 Task: Use GitHub's "Stars" to create a curated list of repositories.
Action: Mouse moved to (611, 44)
Screenshot: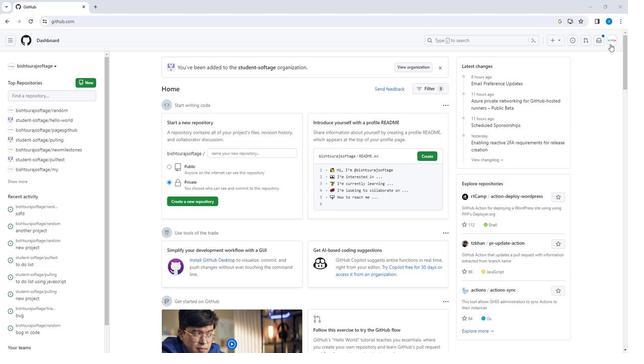 
Action: Mouse pressed left at (611, 44)
Screenshot: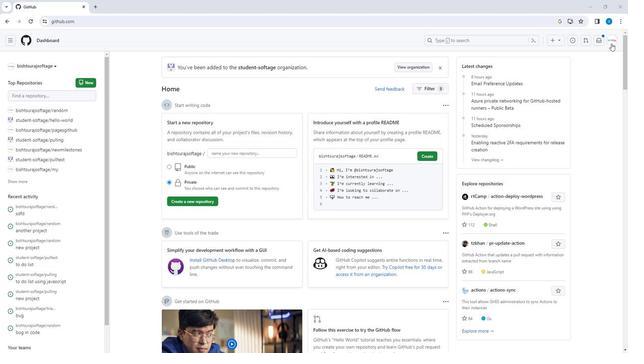 
Action: Mouse moved to (574, 72)
Screenshot: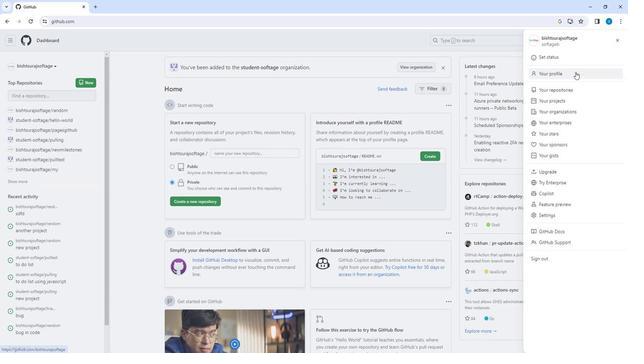 
Action: Mouse pressed left at (574, 72)
Screenshot: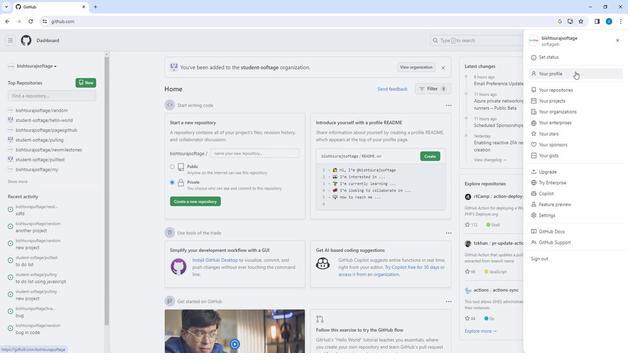
Action: Mouse moved to (174, 57)
Screenshot: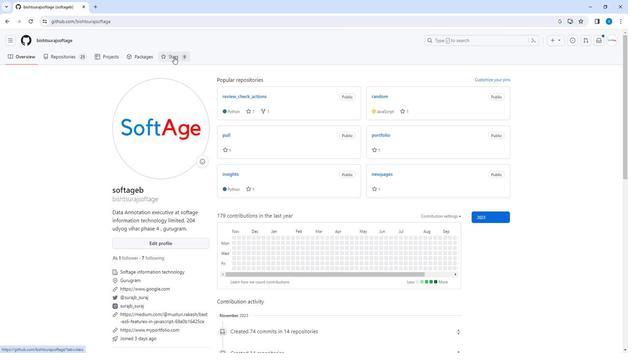 
Action: Mouse pressed left at (174, 57)
Screenshot: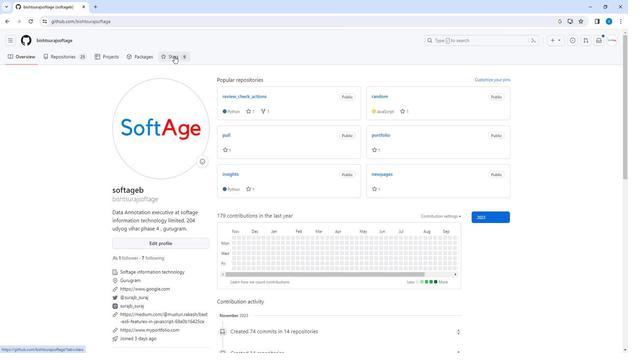
Action: Mouse moved to (496, 78)
Screenshot: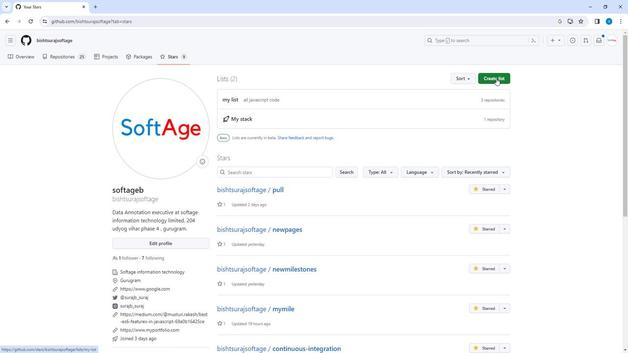 
Action: Mouse pressed left at (496, 78)
Screenshot: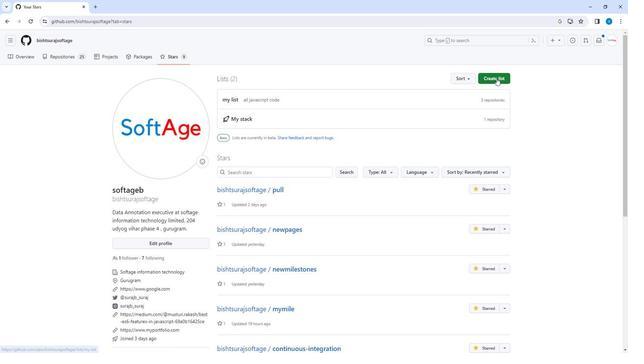
Action: Mouse moved to (321, 114)
Screenshot: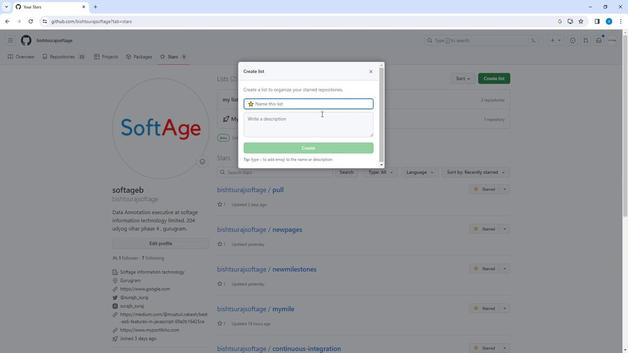 
Action: Key pressed new<Key.space>javascript<Key.space>list
Screenshot: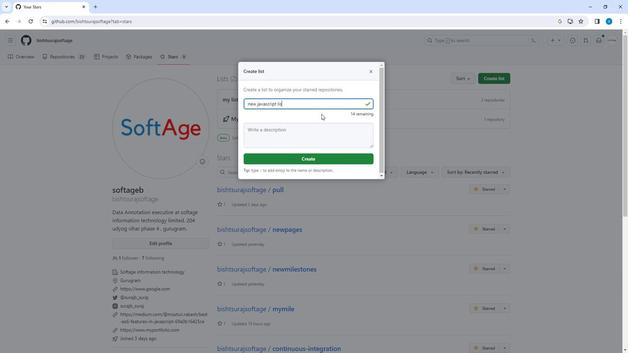 
Action: Mouse moved to (280, 136)
Screenshot: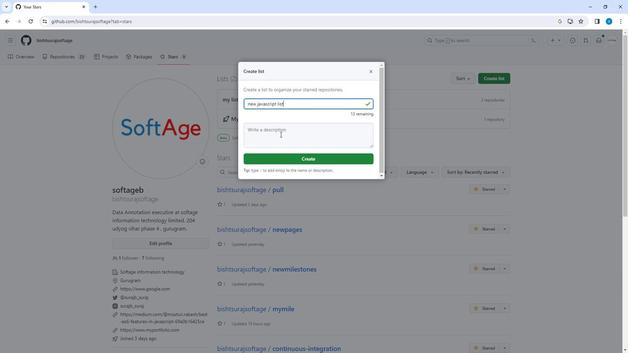 
Action: Mouse pressed left at (280, 136)
Screenshot: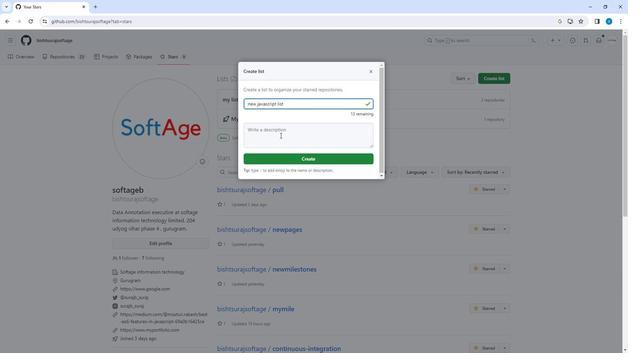 
Action: Key pressed this<Key.space>listi<Key.backspace><Key.space>s<Key.backspace>is<Key.space>all<Key.space>about<Key.space>javascript<Key.space>repositories
Screenshot: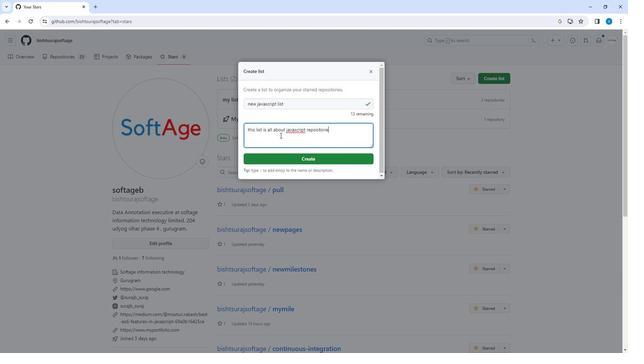 
Action: Mouse moved to (299, 163)
Screenshot: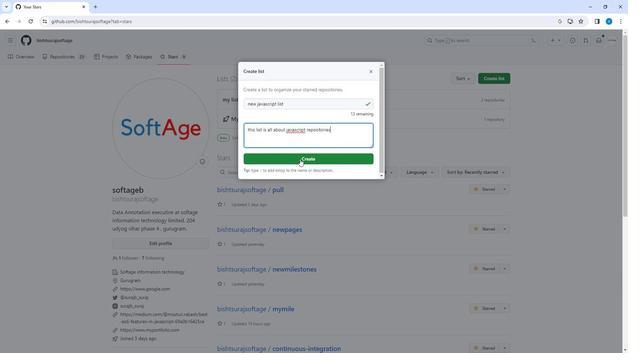 
Action: Mouse pressed left at (299, 163)
Screenshot: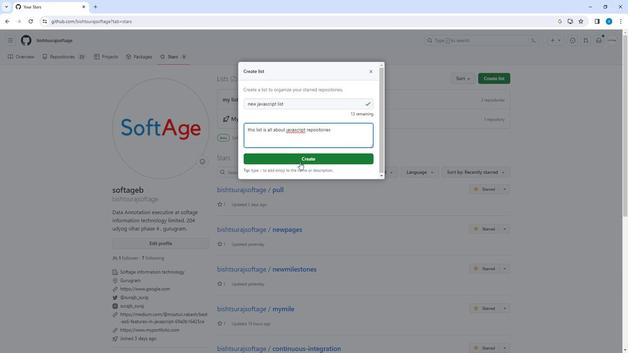 
Action: Mouse moved to (230, 76)
Screenshot: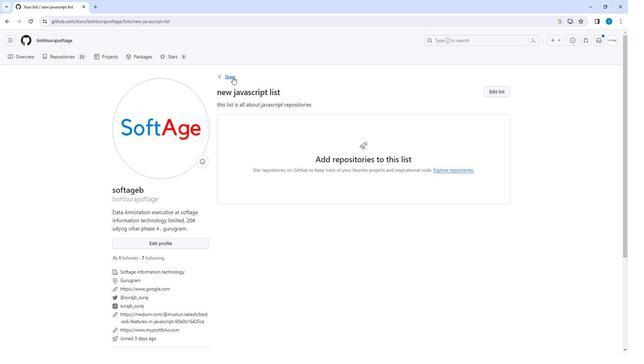 
Action: Mouse pressed left at (230, 76)
Screenshot: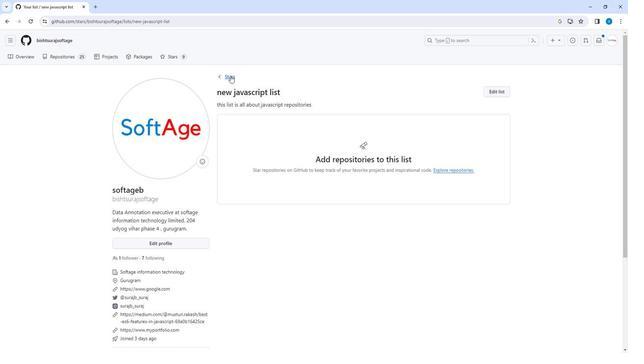 
Action: Mouse moved to (501, 211)
Screenshot: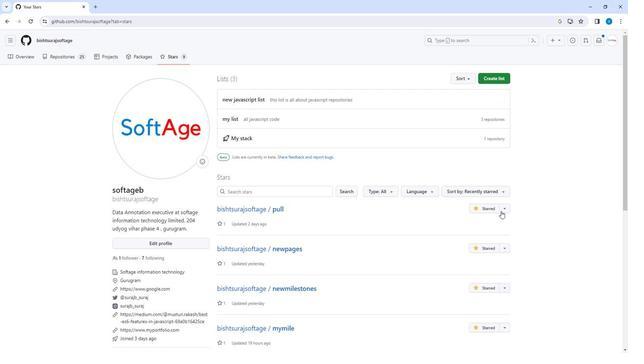 
Action: Mouse pressed left at (501, 211)
Screenshot: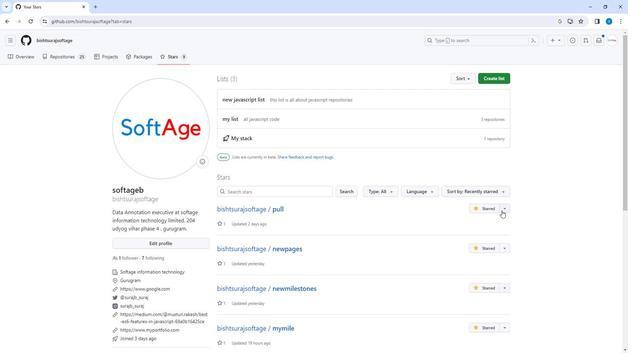 
Action: Mouse moved to (460, 245)
Screenshot: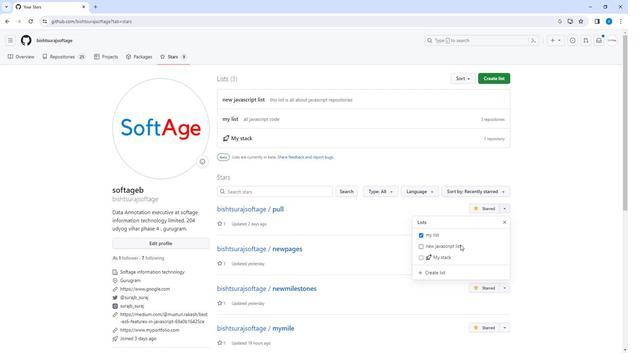 
Action: Mouse pressed left at (460, 245)
Screenshot: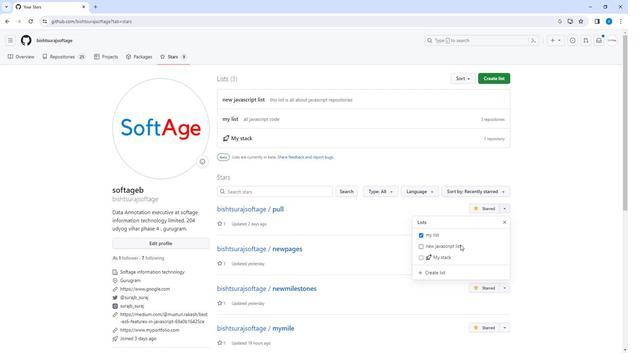 
Action: Mouse moved to (525, 246)
Screenshot: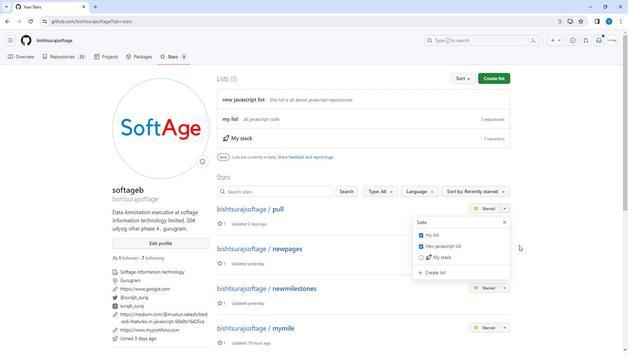 
Action: Mouse pressed left at (525, 246)
Screenshot: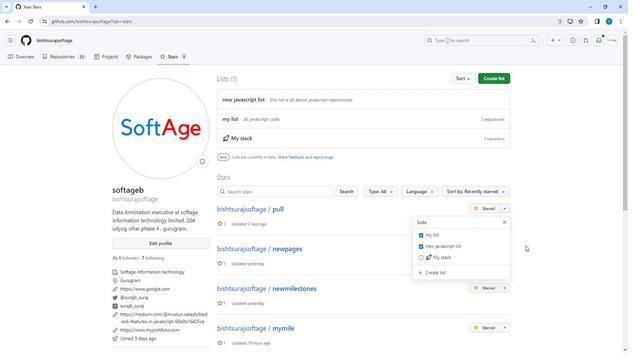 
Action: Mouse moved to (505, 251)
Screenshot: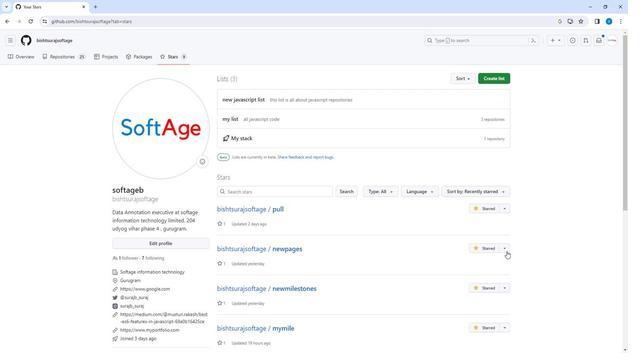 
Action: Mouse pressed left at (505, 251)
Screenshot: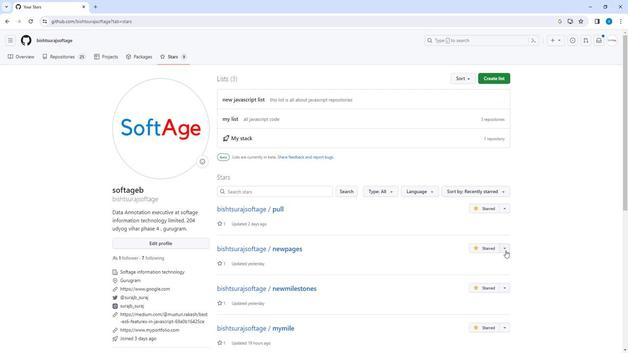 
Action: Mouse moved to (458, 272)
Screenshot: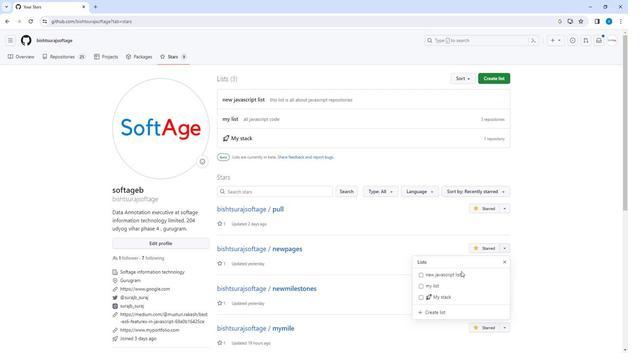 
Action: Mouse pressed left at (458, 272)
Screenshot: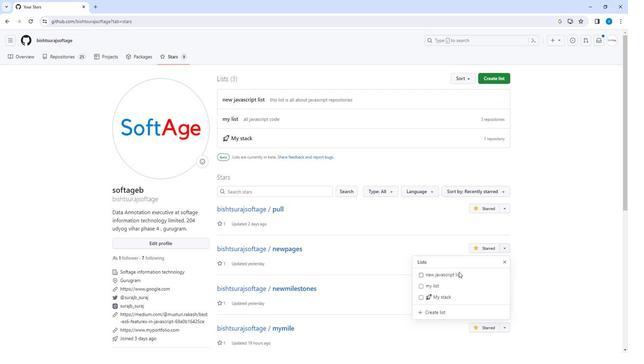 
Action: Mouse moved to (531, 276)
Screenshot: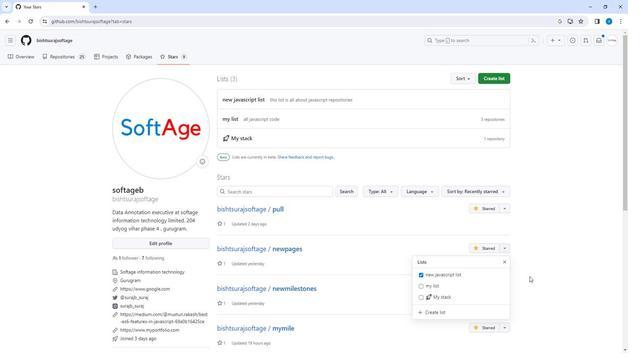 
Action: Mouse pressed left at (531, 276)
Screenshot: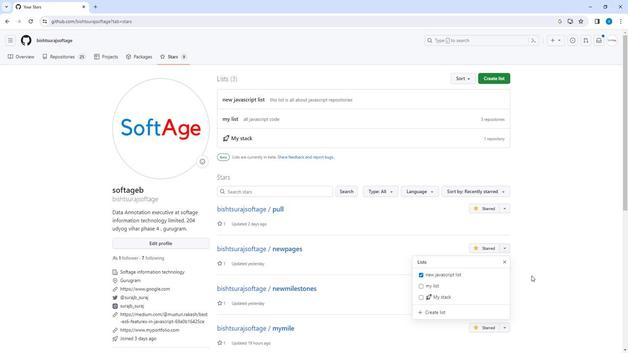 
Action: Mouse moved to (529, 249)
Screenshot: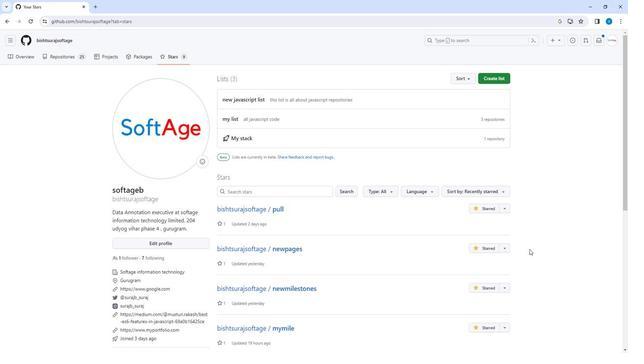 
Action: Mouse scrolled (529, 249) with delta (0, 0)
Screenshot: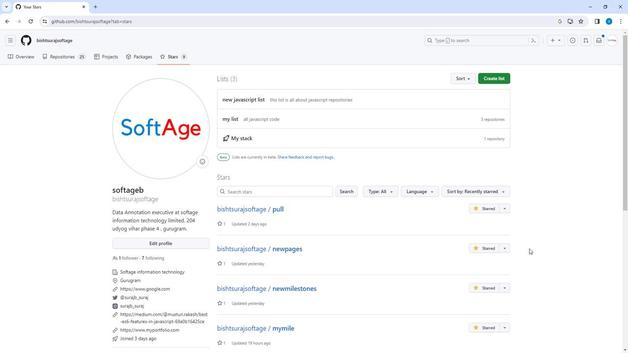 
Action: Mouse scrolled (529, 249) with delta (0, 0)
Screenshot: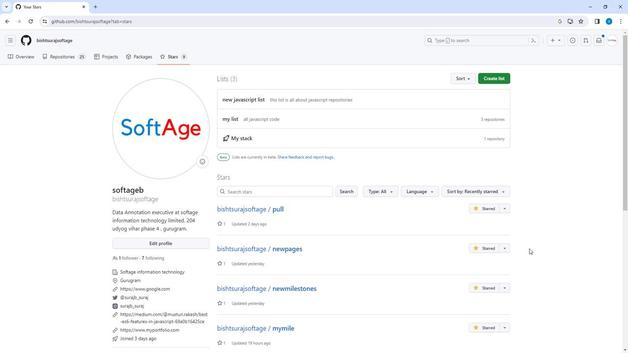 
Action: Mouse moved to (529, 249)
Screenshot: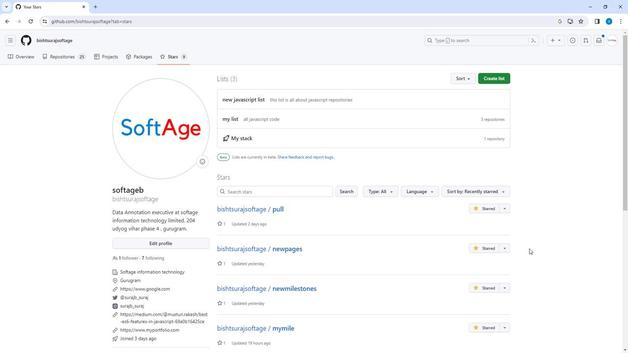 
Action: Mouse scrolled (529, 248) with delta (0, 0)
Screenshot: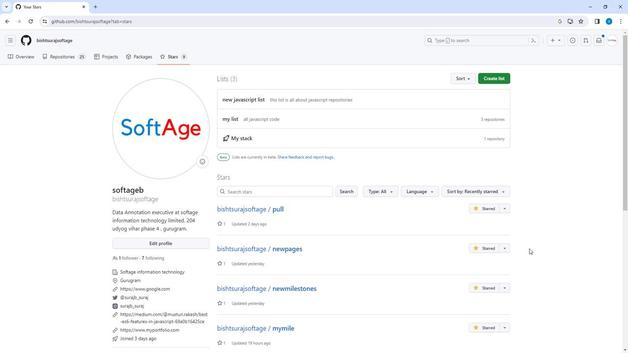 
Action: Mouse moved to (528, 249)
Screenshot: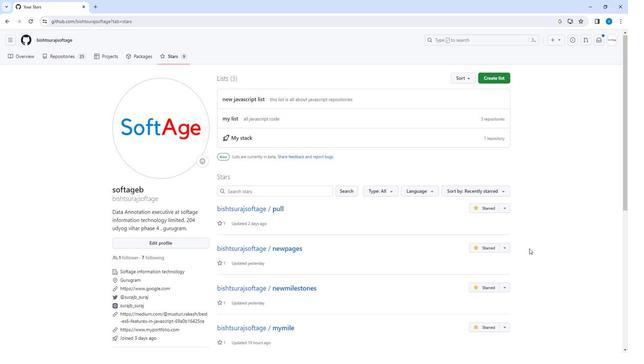 
Action: Mouse scrolled (528, 248) with delta (0, 0)
Screenshot: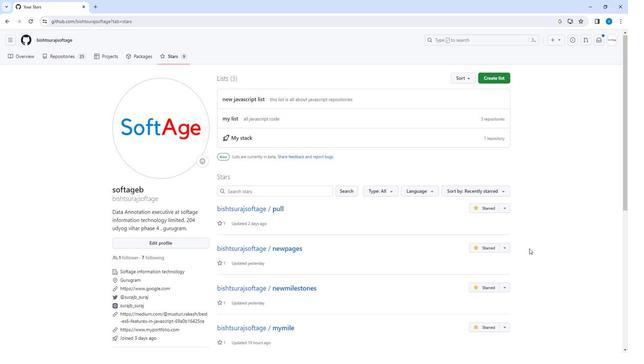 
Action: Mouse moved to (528, 248)
Screenshot: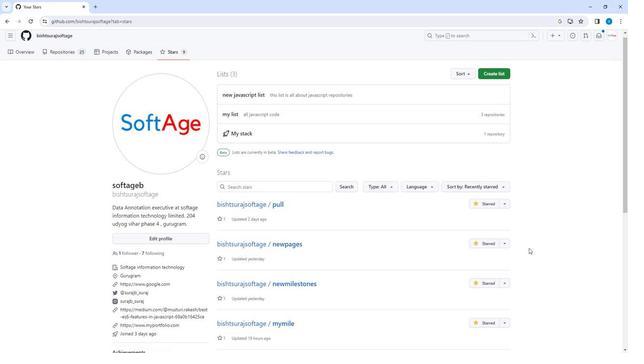 
Action: Mouse scrolled (528, 248) with delta (0, 0)
Screenshot: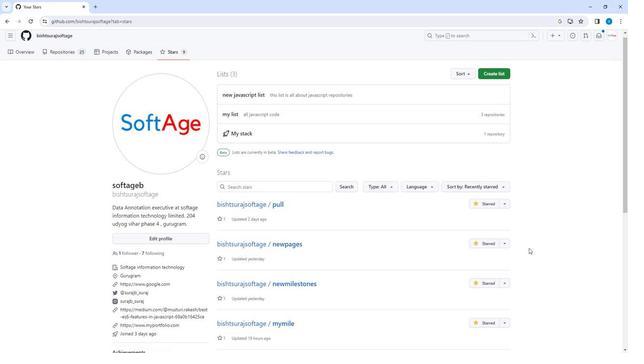
Action: Mouse moved to (500, 237)
Screenshot: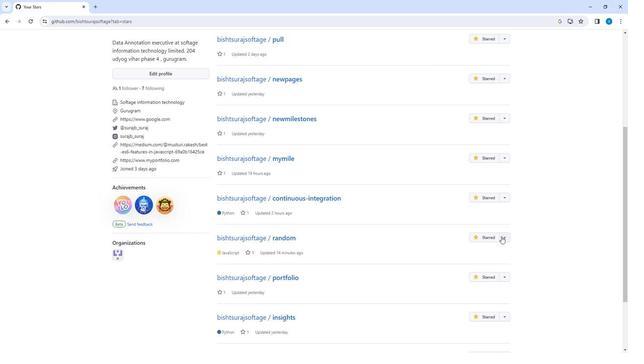 
Action: Mouse pressed left at (500, 237)
Screenshot: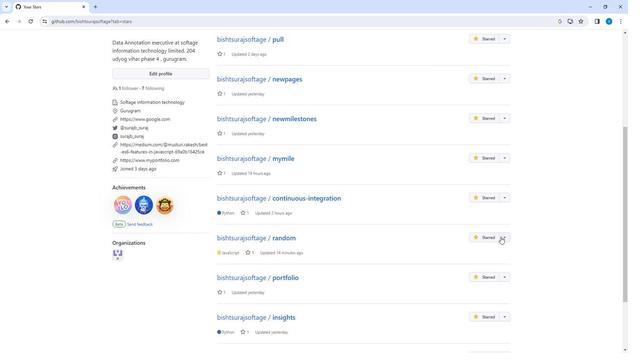 
Action: Mouse moved to (456, 265)
Screenshot: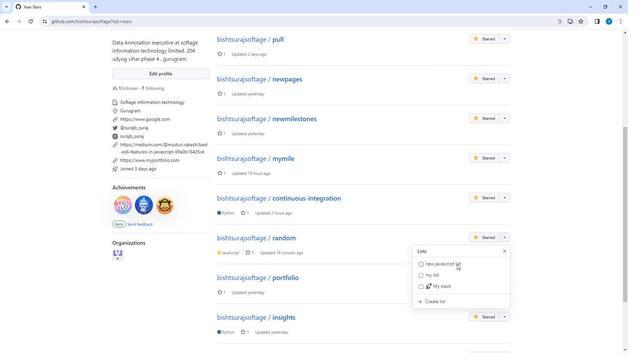 
Action: Mouse pressed left at (456, 265)
Screenshot: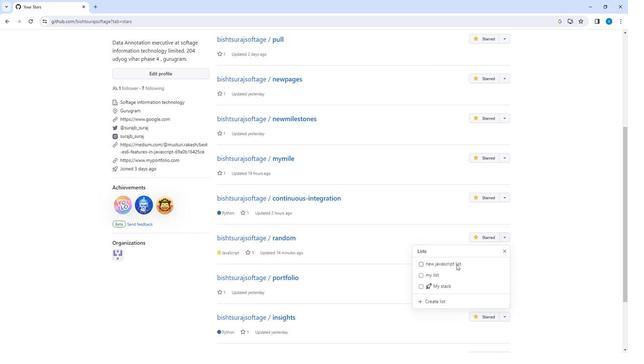 
Action: Mouse moved to (554, 266)
Screenshot: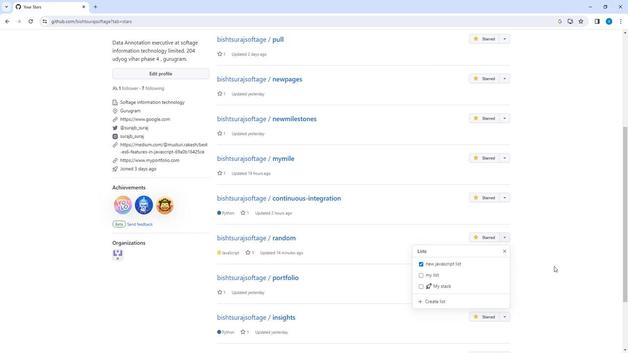 
Action: Mouse scrolled (554, 266) with delta (0, 0)
Screenshot: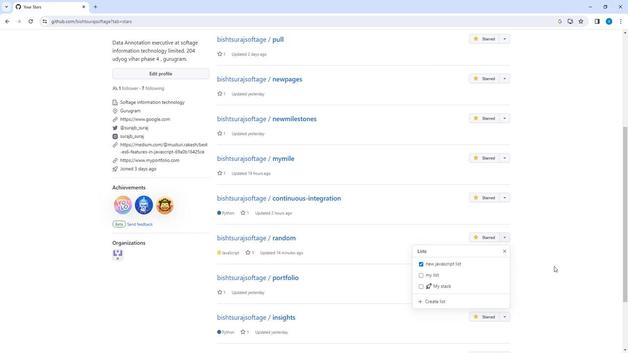 
Action: Mouse scrolled (554, 266) with delta (0, 0)
Screenshot: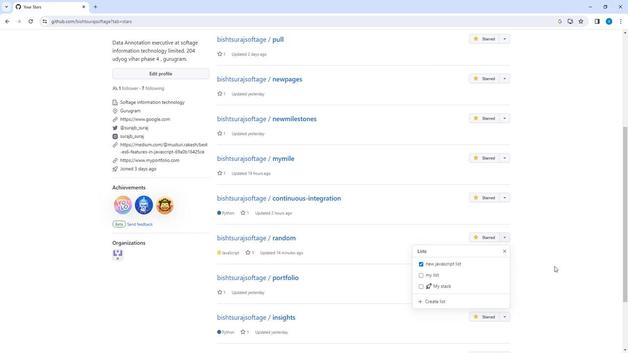 
Action: Mouse scrolled (554, 266) with delta (0, 0)
Screenshot: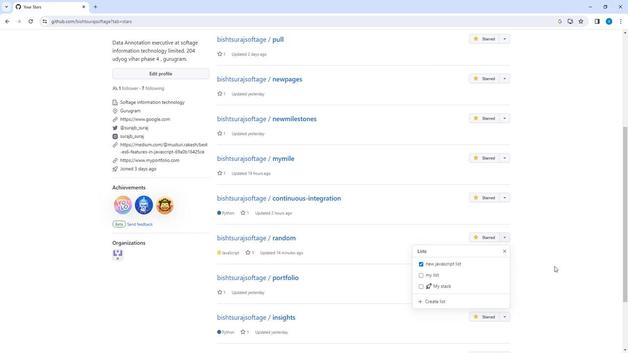 
Action: Mouse scrolled (554, 266) with delta (0, 0)
Screenshot: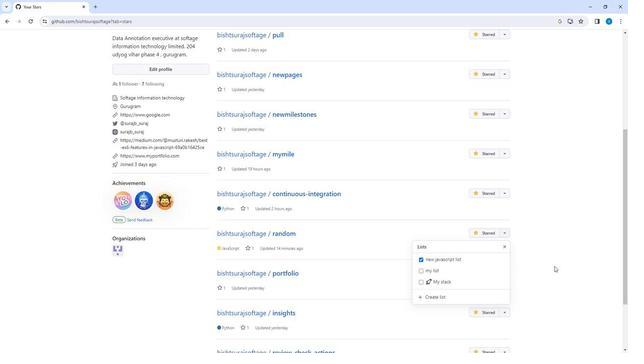 
Action: Mouse moved to (504, 279)
Screenshot: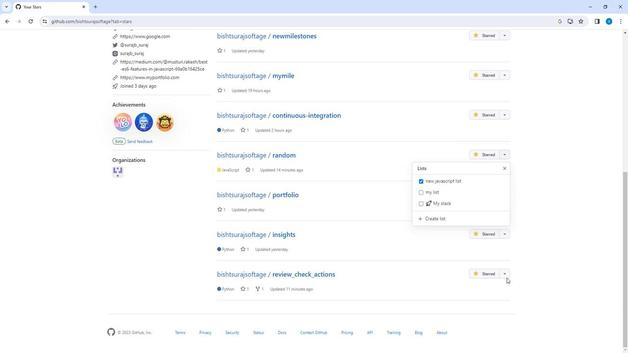 
Action: Mouse pressed left at (504, 279)
Screenshot: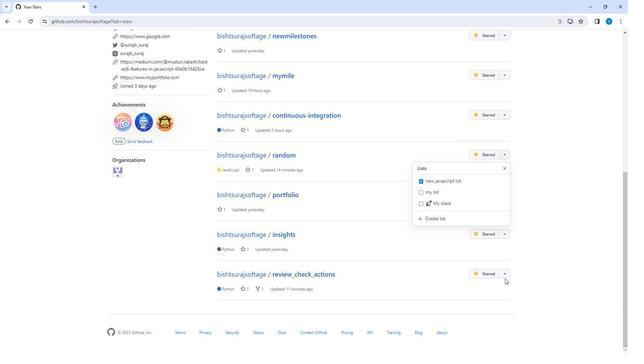 
Action: Mouse moved to (503, 273)
Screenshot: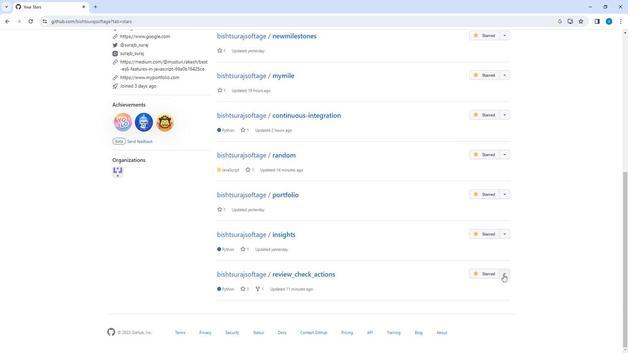 
Action: Mouse pressed left at (503, 273)
Screenshot: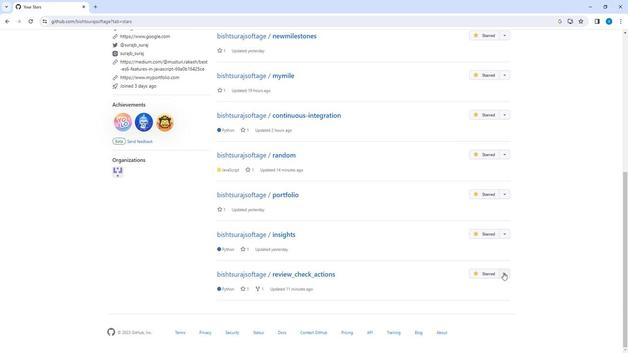
Action: Mouse moved to (459, 313)
Screenshot: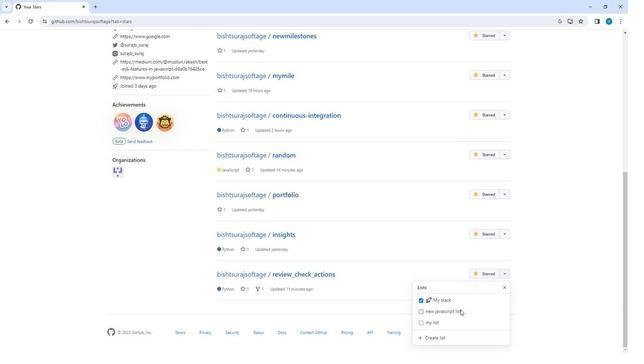 
Action: Mouse pressed left at (459, 313)
Screenshot: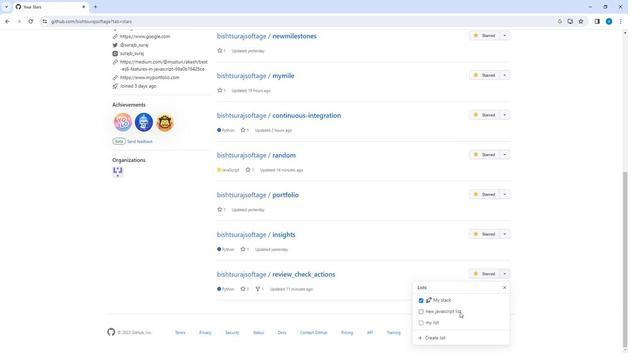 
Action: Mouse moved to (536, 227)
Screenshot: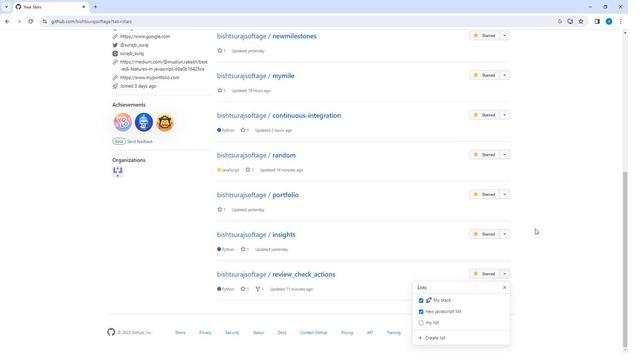 
Action: Mouse scrolled (536, 228) with delta (0, 0)
Screenshot: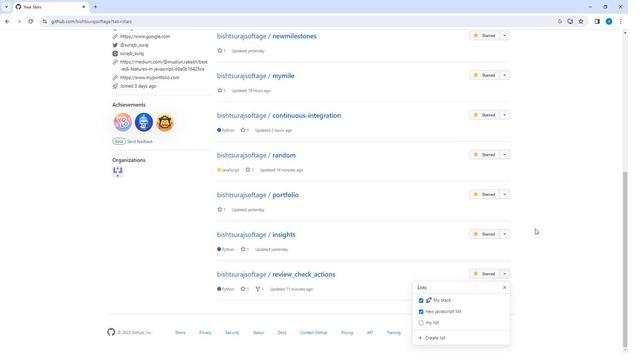 
Action: Mouse scrolled (536, 228) with delta (0, 0)
Screenshot: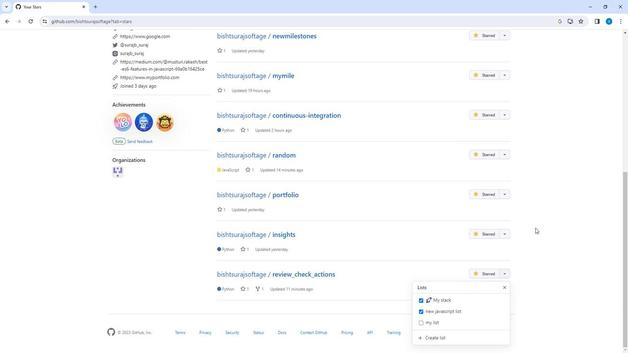 
Action: Mouse moved to (536, 227)
Screenshot: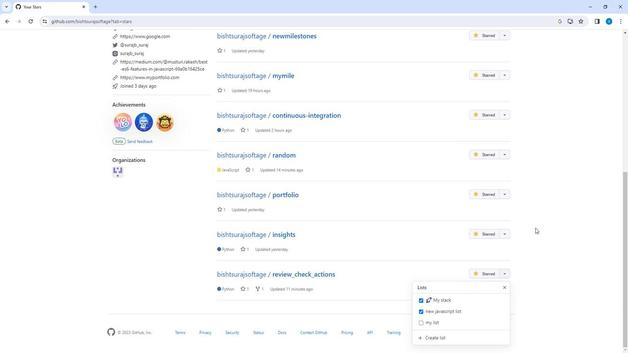 
Action: Mouse scrolled (536, 228) with delta (0, 0)
Screenshot: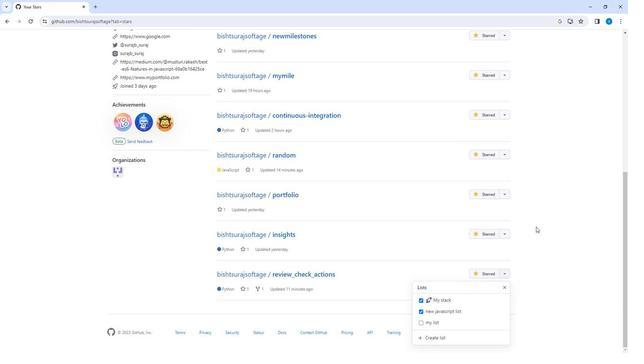 
Action: Mouse scrolled (536, 228) with delta (0, 0)
Screenshot: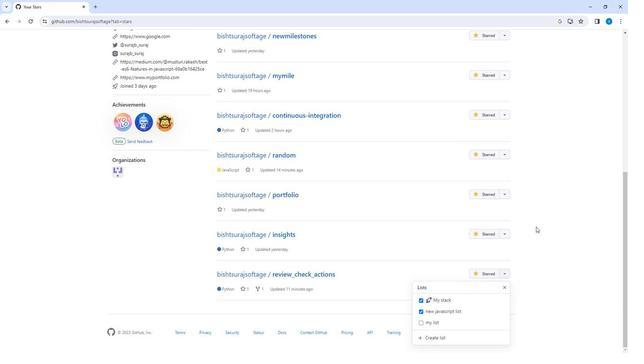 
Action: Mouse scrolled (536, 228) with delta (0, 0)
Screenshot: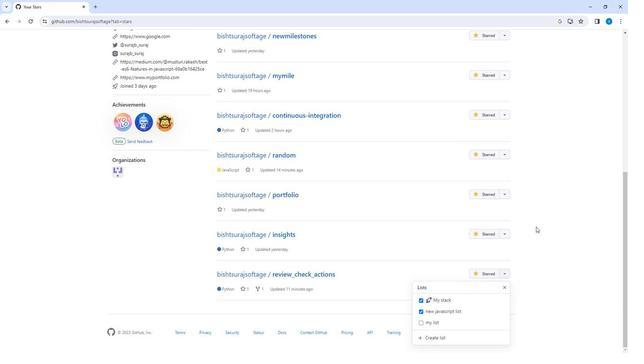 
Action: Mouse scrolled (536, 228) with delta (0, 0)
Screenshot: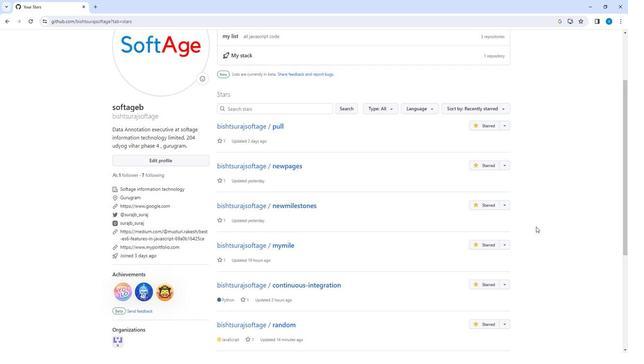 
Action: Mouse scrolled (536, 228) with delta (0, 0)
Screenshot: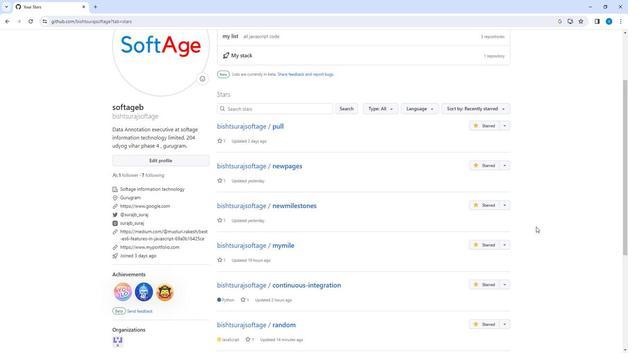 
Action: Mouse scrolled (536, 228) with delta (0, 0)
Screenshot: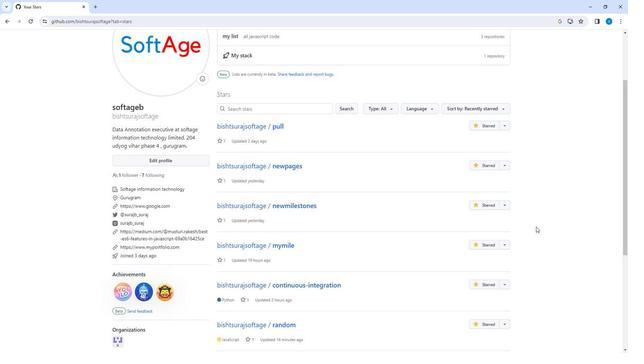 
Action: Mouse moved to (499, 194)
Screenshot: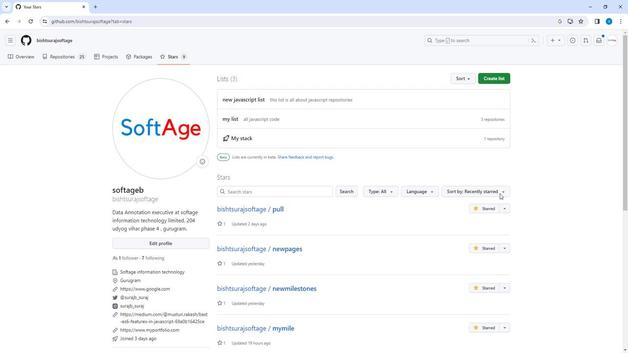 
Action: Mouse pressed left at (499, 194)
Screenshot: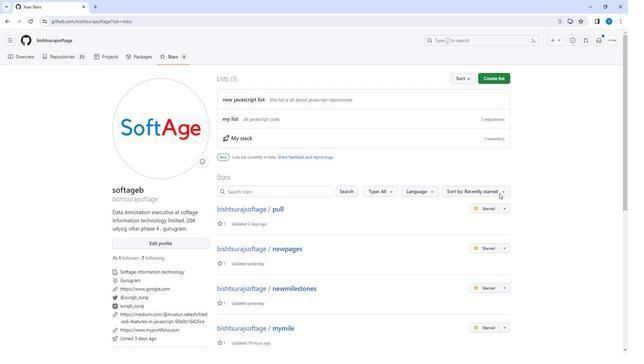 
Action: Mouse moved to (496, 193)
Screenshot: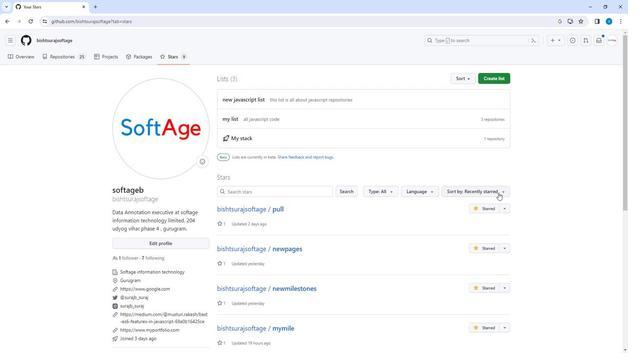 
Action: Mouse pressed left at (496, 193)
Screenshot: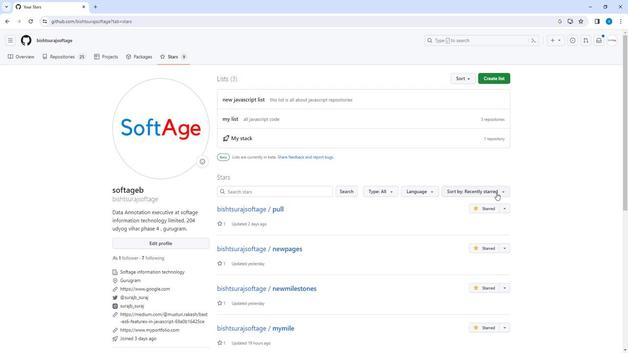 
Action: Mouse moved to (475, 217)
Screenshot: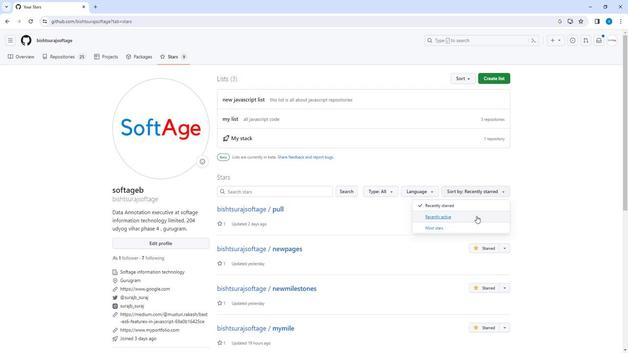 
Action: Mouse pressed left at (475, 217)
Screenshot: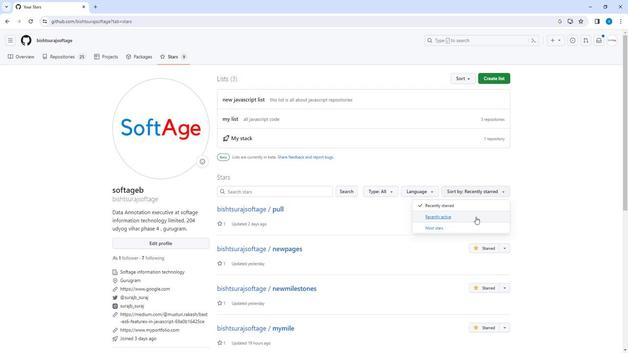 
Action: Mouse moved to (530, 191)
Screenshot: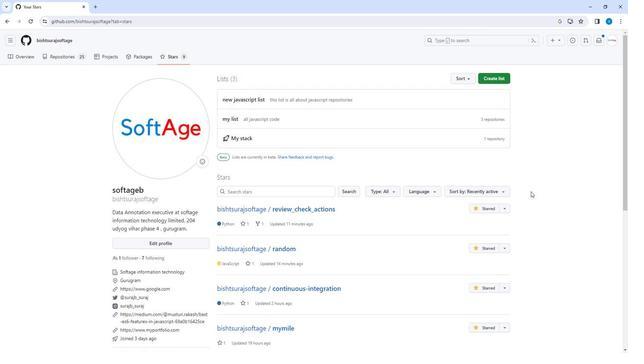 
Action: Mouse scrolled (530, 192) with delta (0, 0)
Screenshot: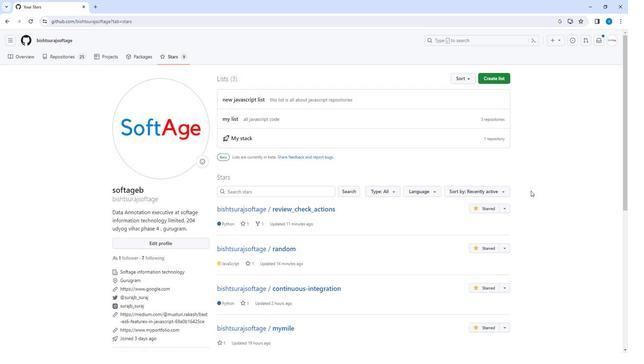 
Action: Mouse scrolled (530, 192) with delta (0, 0)
Screenshot: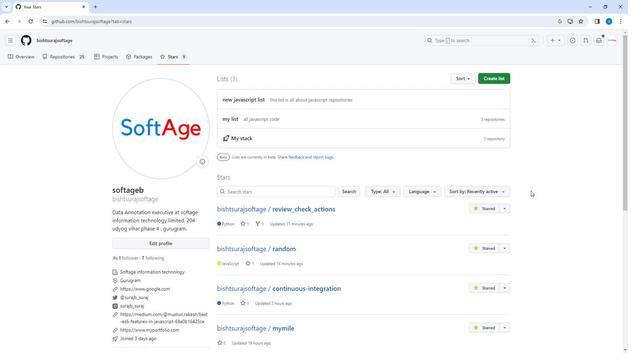 
Action: Mouse moved to (244, 99)
Screenshot: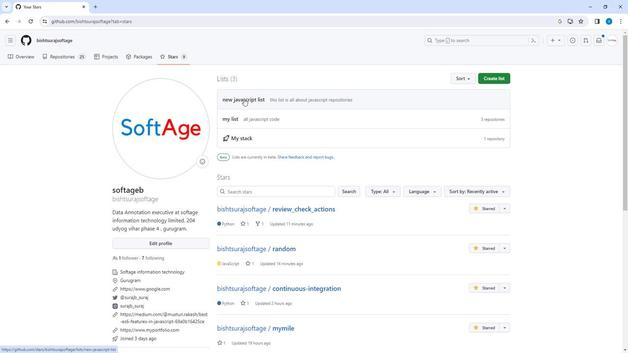 
Action: Mouse pressed left at (244, 99)
Screenshot: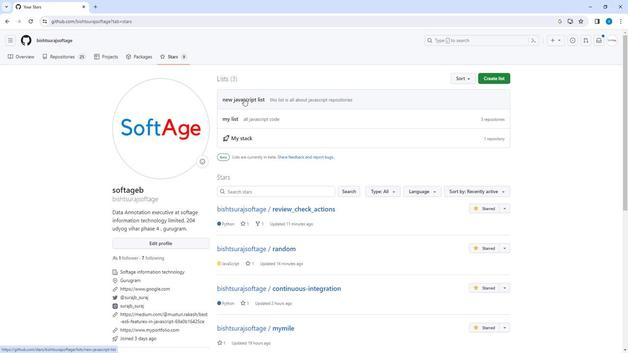 
Action: Mouse moved to (297, 160)
Screenshot: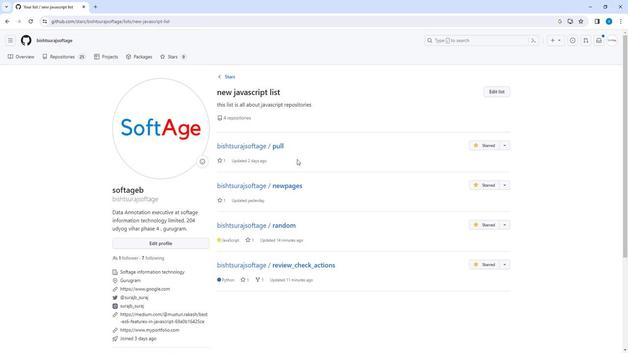 
Action: Mouse scrolled (297, 161) with delta (0, 0)
Screenshot: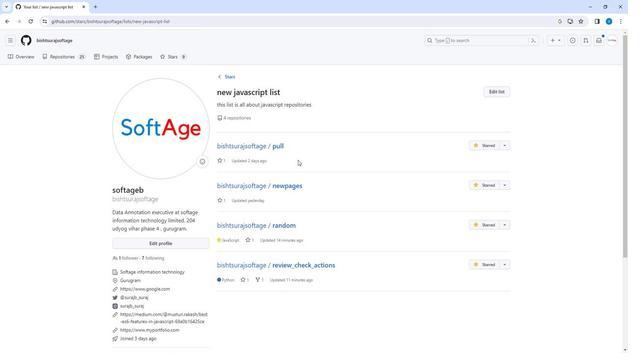 
Action: Mouse scrolled (297, 161) with delta (0, 0)
Screenshot: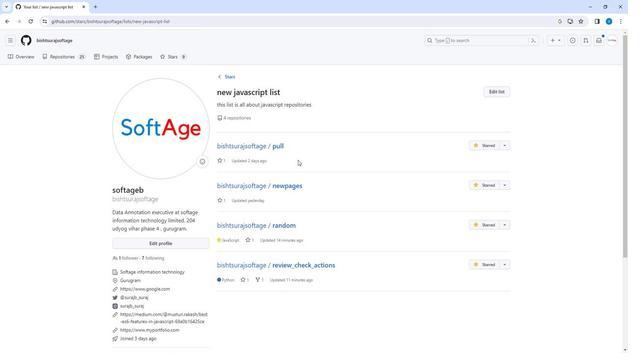 
Action: Mouse moved to (240, 79)
Screenshot: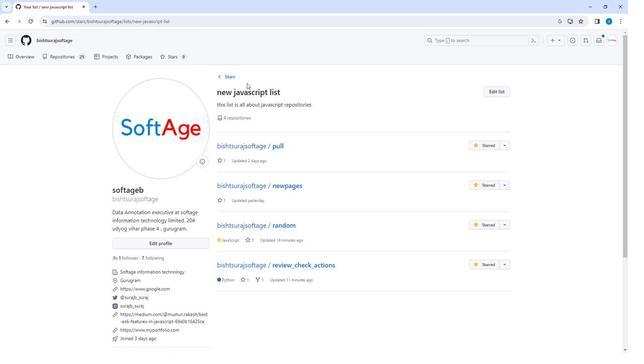 
Action: Mouse pressed left at (240, 79)
Screenshot: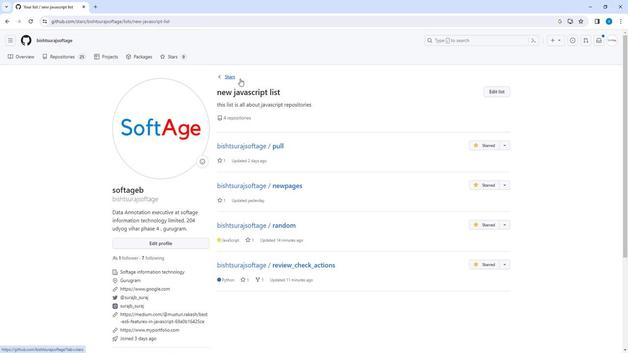 
Action: Mouse moved to (465, 78)
Screenshot: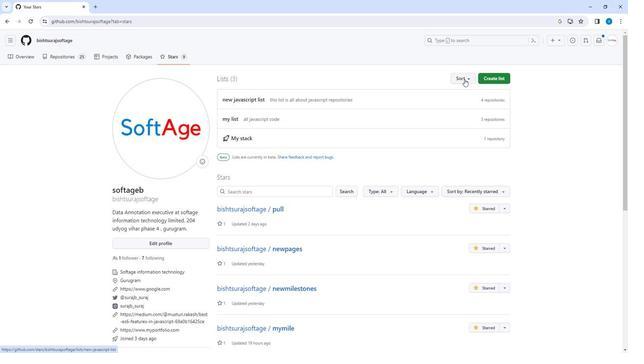 
Action: Mouse pressed left at (465, 78)
Screenshot: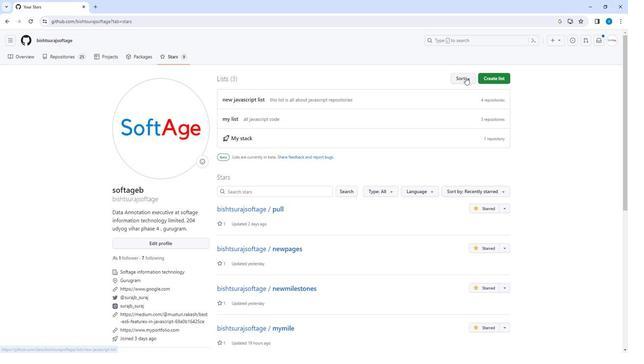 
Action: Mouse moved to (430, 125)
Screenshot: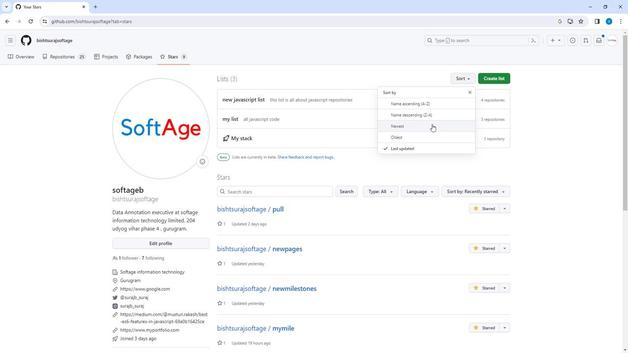 
Action: Mouse pressed left at (430, 125)
Screenshot: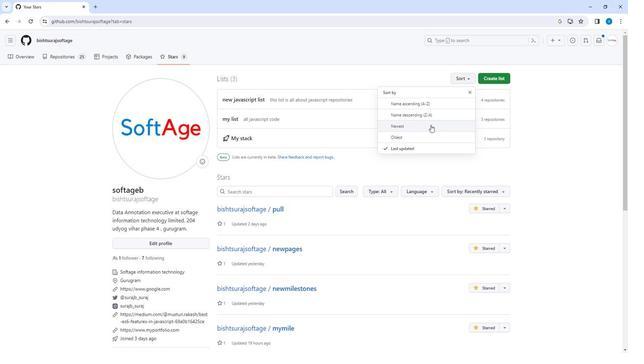 
Action: Mouse moved to (505, 301)
Screenshot: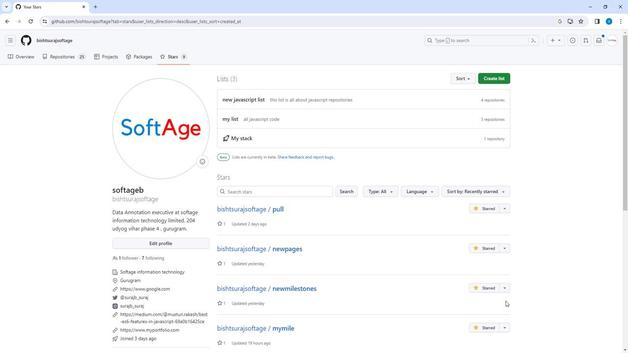 
Action: Mouse scrolled (505, 301) with delta (0, 0)
Screenshot: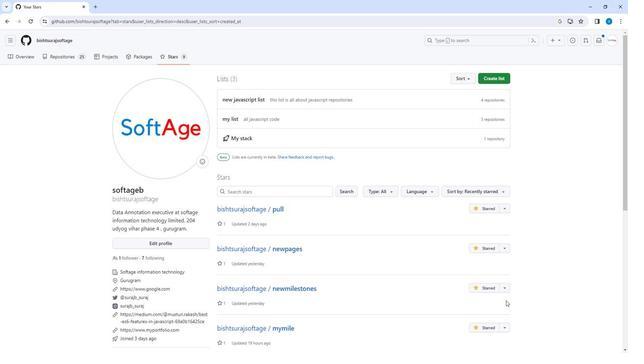 
Action: Mouse scrolled (505, 301) with delta (0, 0)
Screenshot: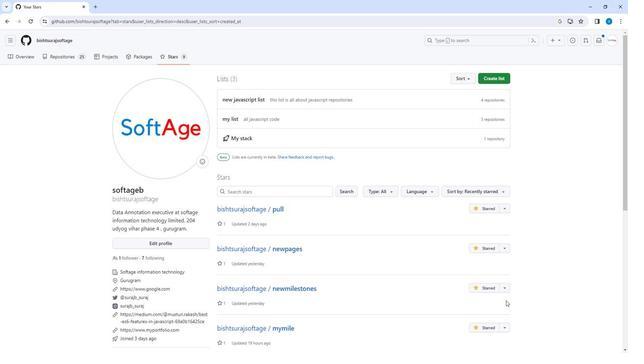 
Action: Mouse scrolled (505, 301) with delta (0, 0)
Screenshot: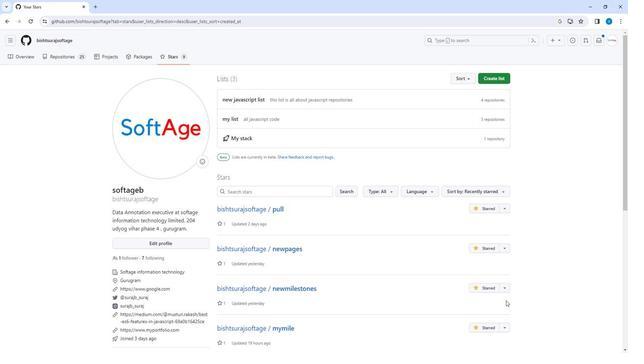 
Action: Mouse moved to (502, 306)
Screenshot: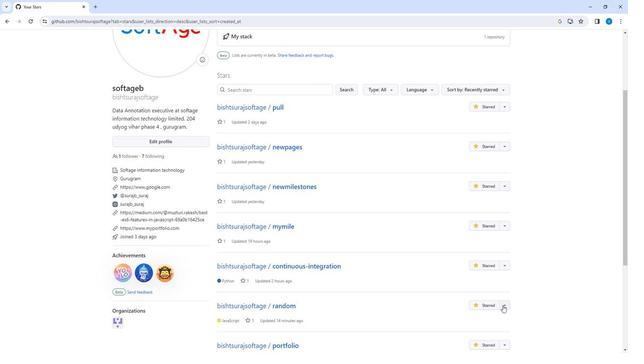 
Action: Mouse pressed left at (502, 306)
Screenshot: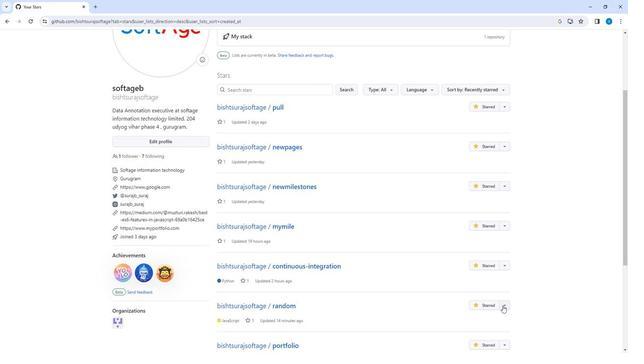 
Action: Mouse moved to (471, 327)
Screenshot: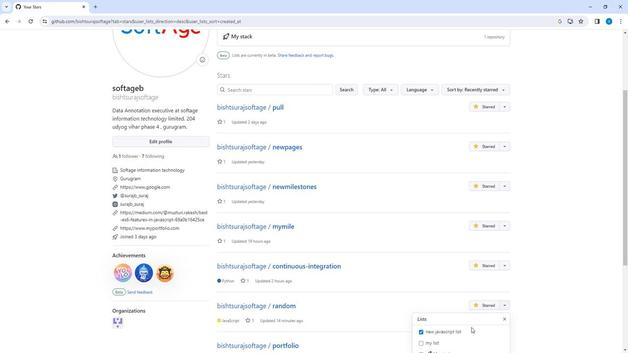 
Action: Mouse scrolled (471, 327) with delta (0, 0)
Screenshot: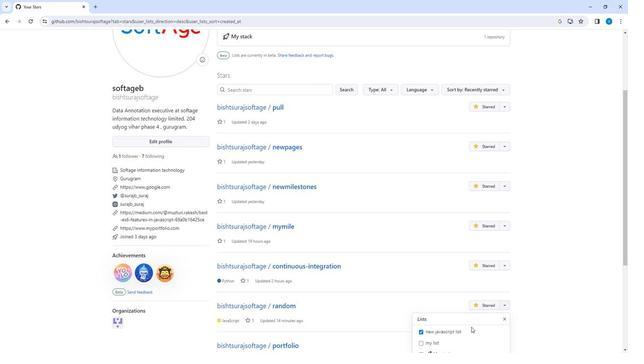 
Action: Mouse scrolled (471, 327) with delta (0, 0)
Screenshot: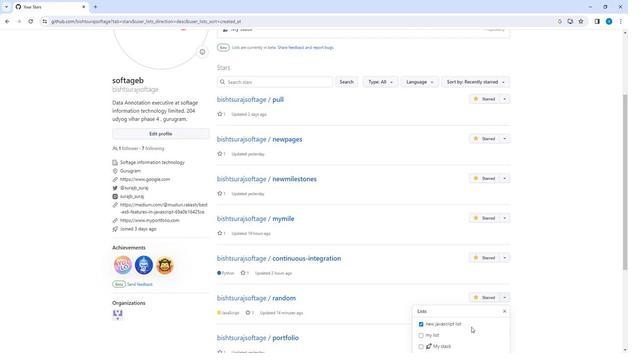 
Action: Mouse moved to (433, 275)
Screenshot: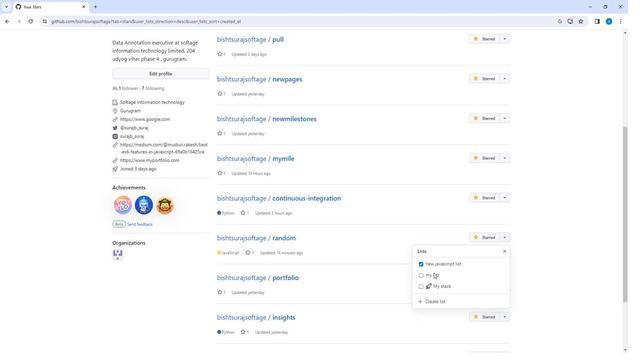 
Action: Mouse pressed left at (433, 275)
Screenshot: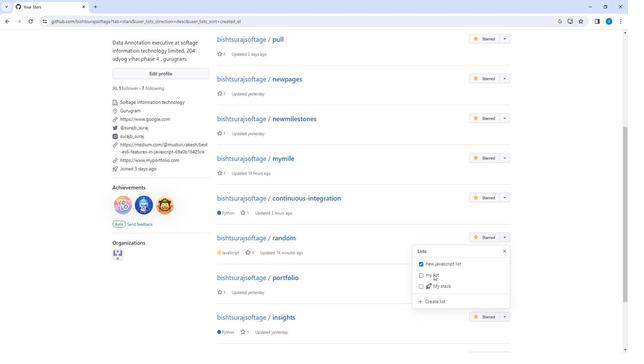 
Action: Mouse moved to (538, 285)
Screenshot: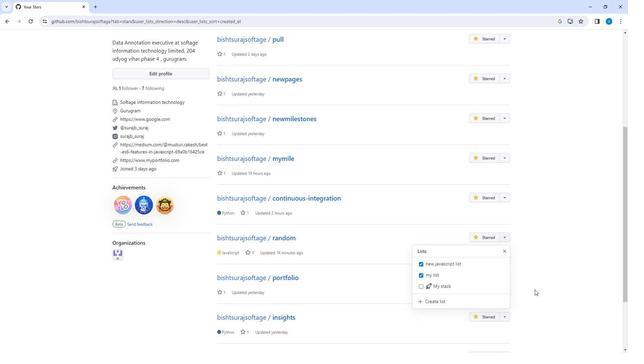 
Action: Mouse pressed left at (538, 285)
Screenshot: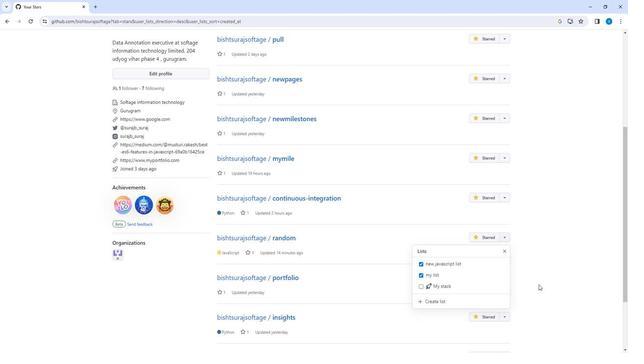 
Action: Mouse moved to (534, 281)
Screenshot: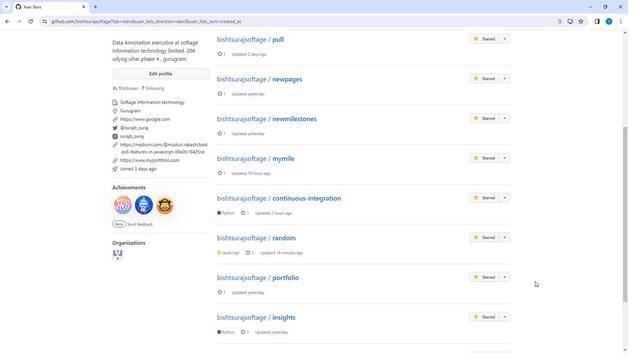 
Action: Mouse scrolled (534, 281) with delta (0, 0)
Screenshot: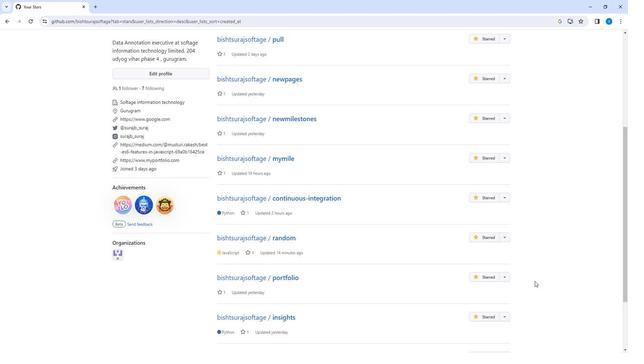 
Action: Mouse scrolled (534, 281) with delta (0, 0)
Screenshot: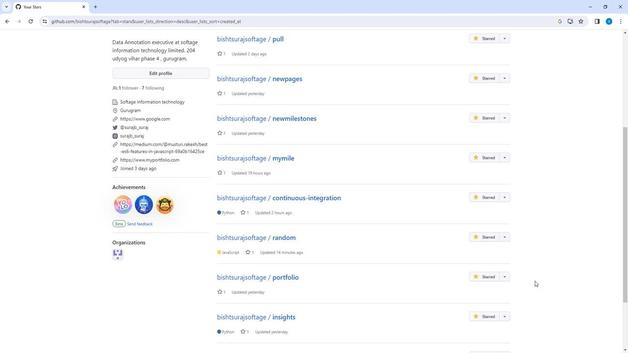 
Action: Mouse moved to (505, 285)
Screenshot: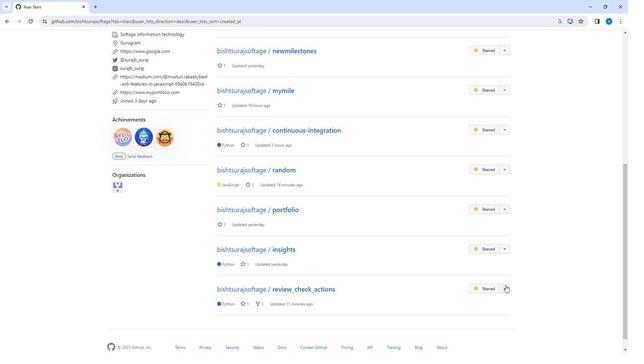
Action: Mouse pressed left at (505, 285)
Screenshot: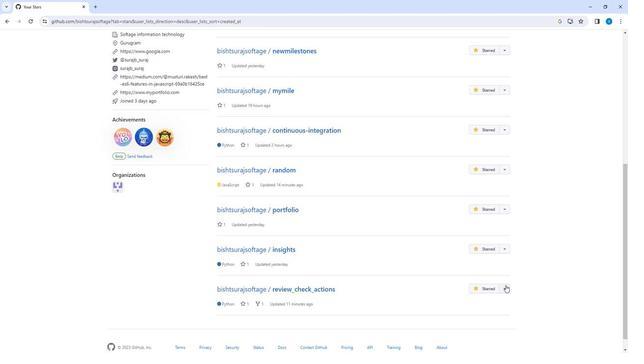 
Action: Mouse moved to (504, 248)
Screenshot: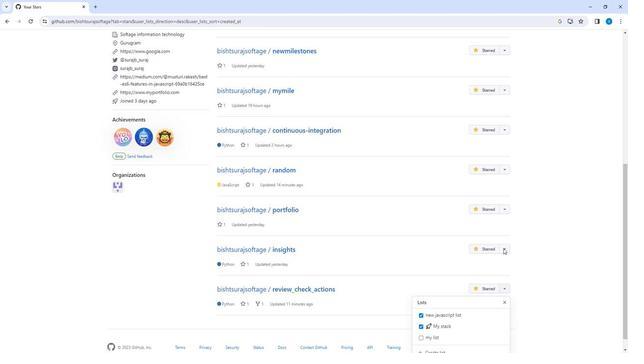 
Action: Mouse pressed left at (504, 248)
Screenshot: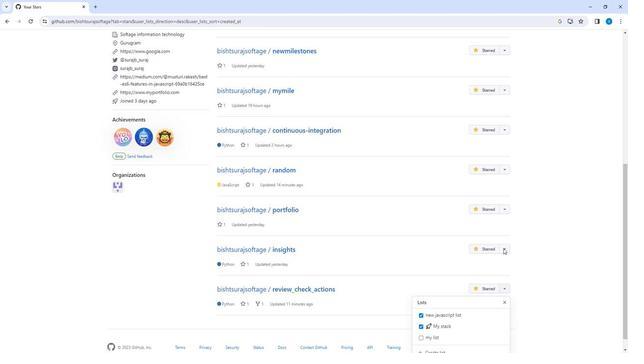 
Action: Mouse pressed left at (504, 248)
Screenshot: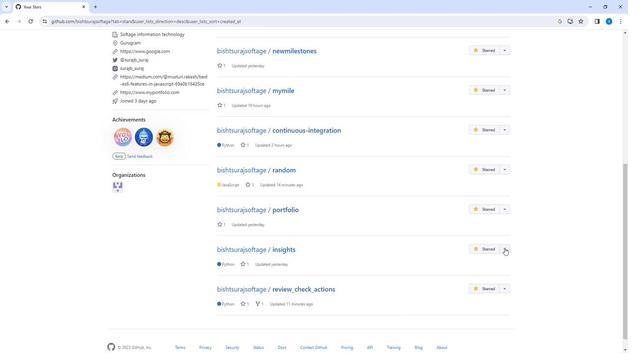 
Action: Mouse moved to (448, 286)
Screenshot: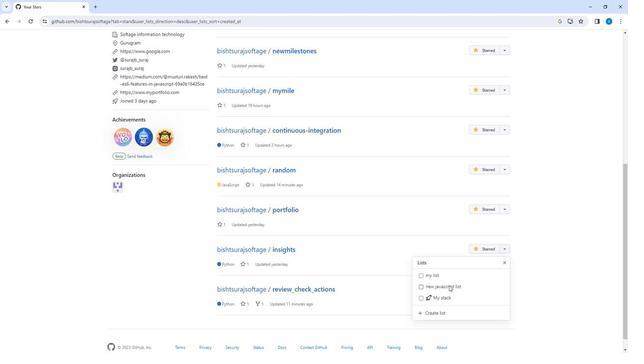 
Action: Mouse pressed left at (448, 286)
Screenshot: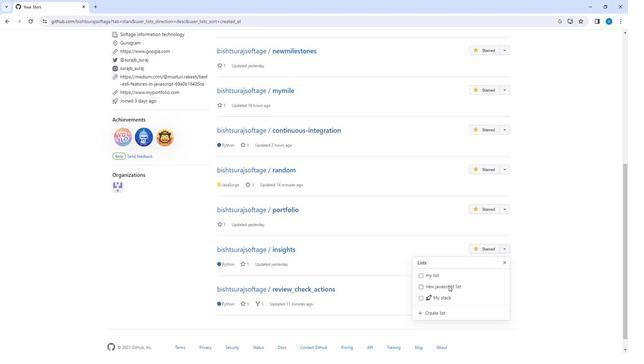 
Action: Mouse moved to (535, 206)
Screenshot: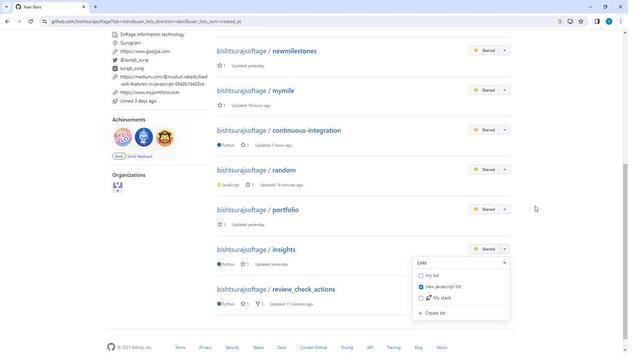 
Action: Mouse pressed left at (535, 206)
Screenshot: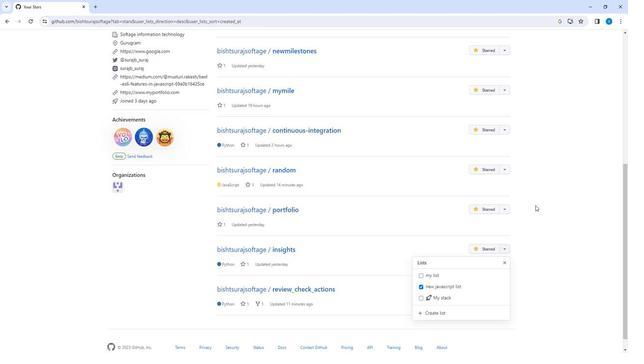
Action: Mouse moved to (500, 214)
Screenshot: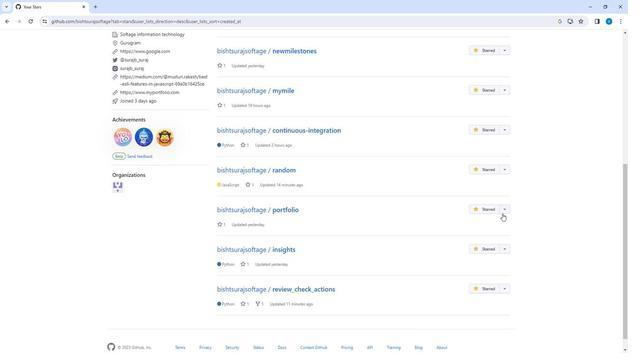 
Action: Mouse pressed left at (500, 214)
Screenshot: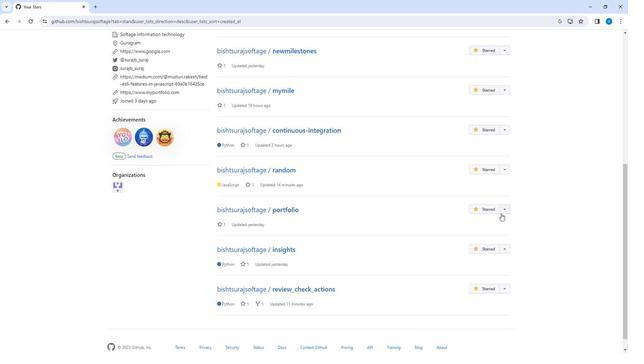
Action: Mouse moved to (457, 238)
Screenshot: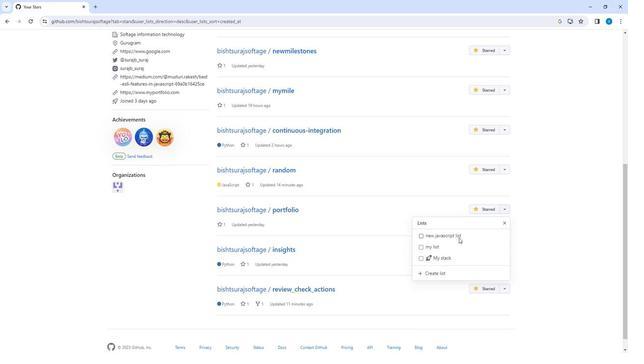 
Action: Mouse pressed left at (457, 238)
Screenshot: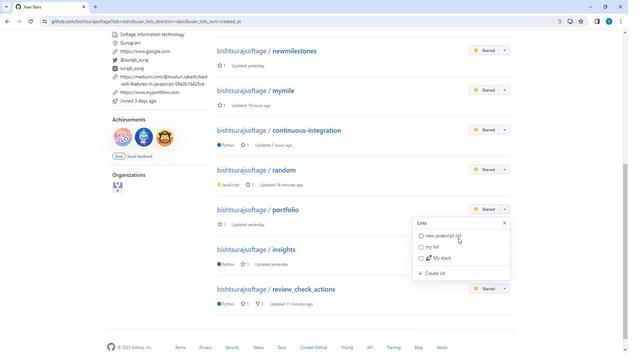 
Action: Mouse moved to (552, 207)
Screenshot: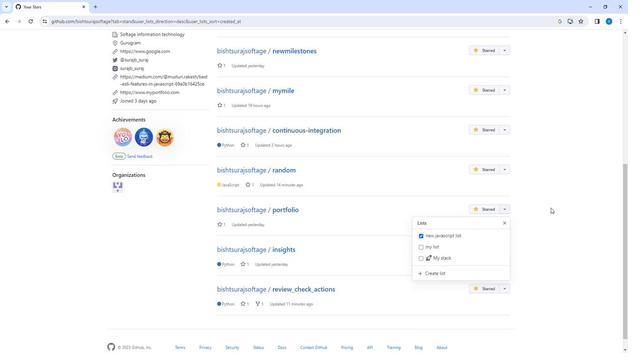 
Action: Mouse pressed left at (552, 207)
Screenshot: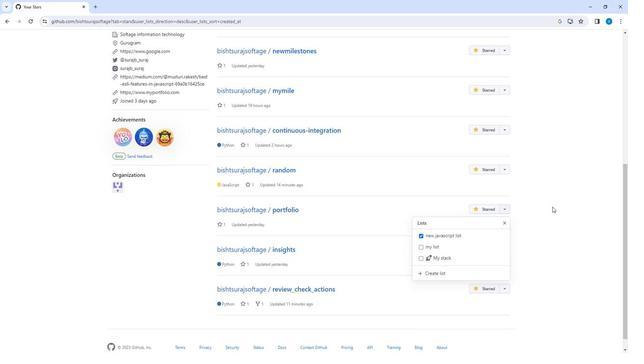 
Action: Mouse moved to (555, 203)
Screenshot: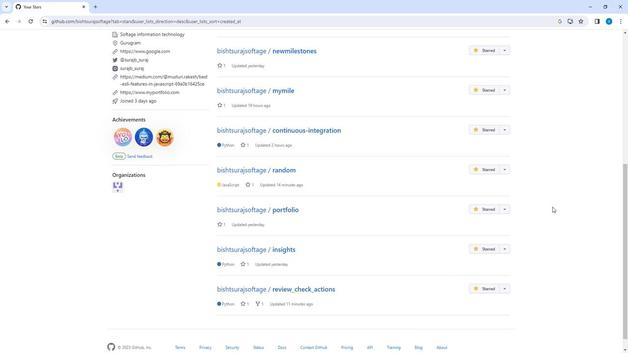 
Action: Mouse scrolled (555, 203) with delta (0, 0)
Screenshot: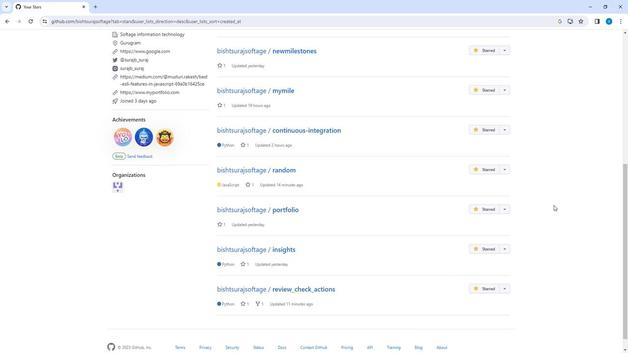 
Action: Mouse scrolled (555, 203) with delta (0, 0)
Screenshot: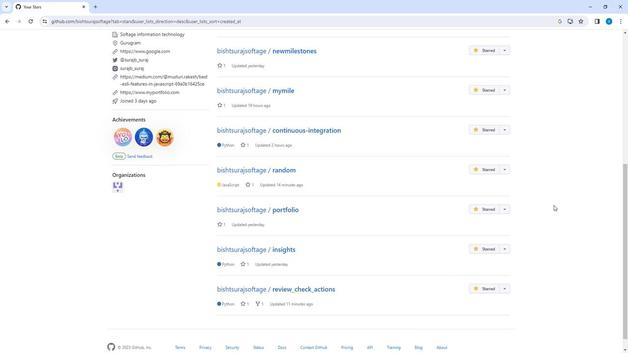 
Action: Mouse scrolled (555, 203) with delta (0, 0)
Screenshot: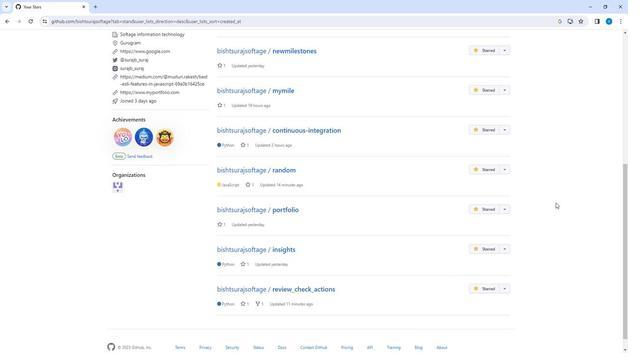 
Action: Mouse scrolled (555, 203) with delta (0, 0)
Screenshot: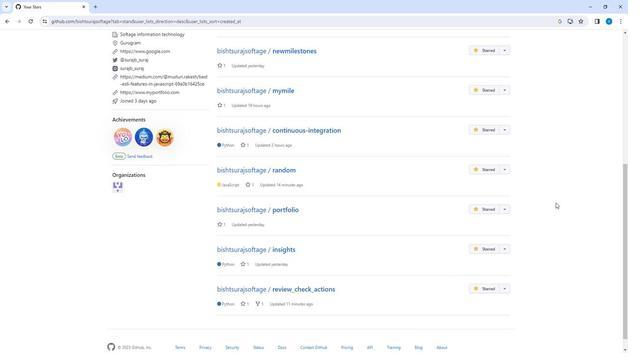 
Action: Mouse scrolled (555, 203) with delta (0, 0)
Screenshot: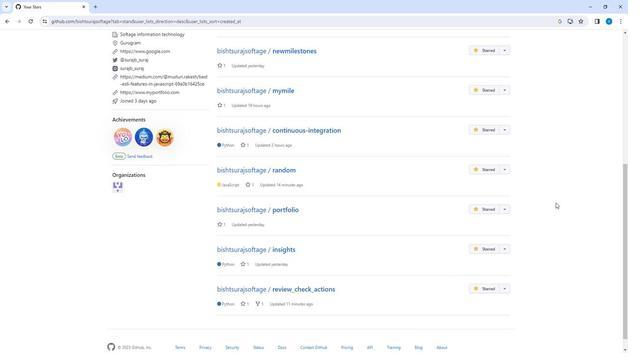 
Action: Mouse scrolled (555, 203) with delta (0, 0)
Screenshot: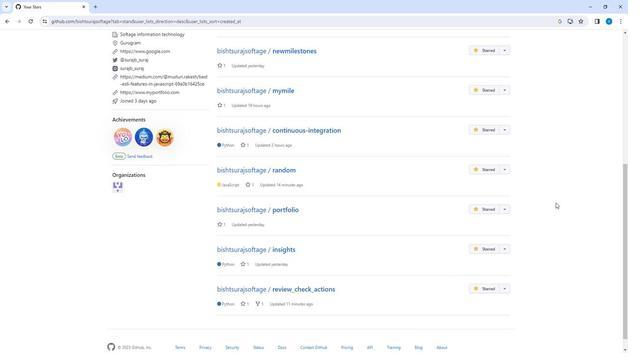 
Action: Mouse scrolled (555, 203) with delta (0, 0)
Screenshot: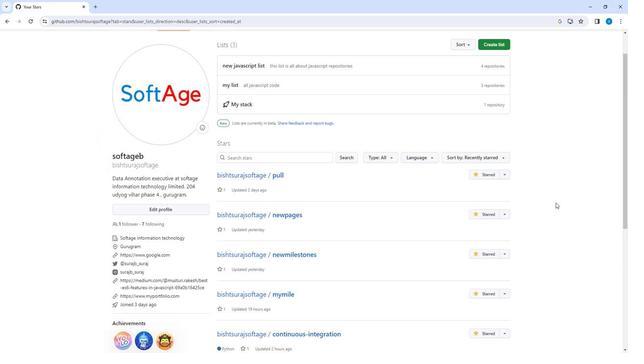 
Action: Mouse scrolled (555, 203) with delta (0, 0)
Screenshot: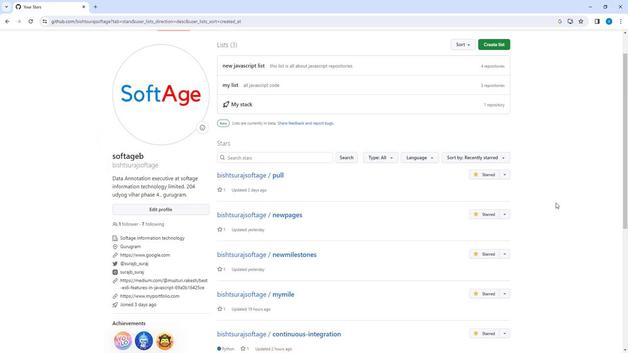 
Action: Mouse scrolled (555, 203) with delta (0, 0)
Screenshot: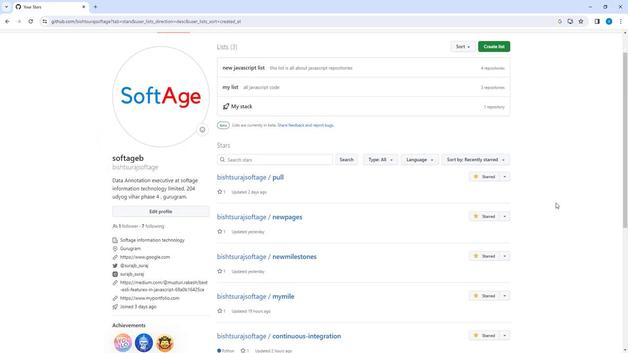 
Action: Mouse scrolled (555, 203) with delta (0, 0)
Screenshot: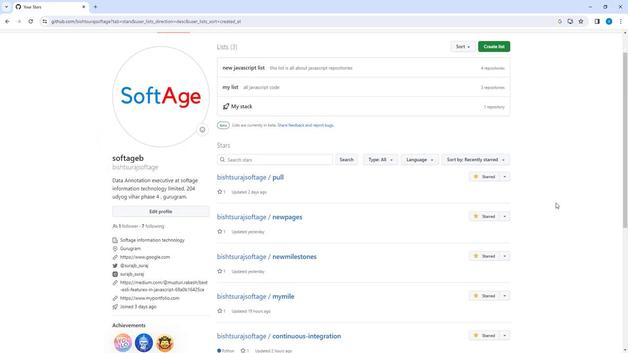 
Action: Mouse scrolled (555, 203) with delta (0, 0)
Screenshot: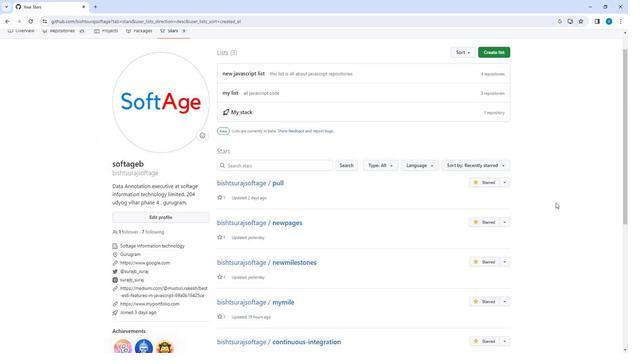 
Action: Mouse moved to (243, 99)
Screenshot: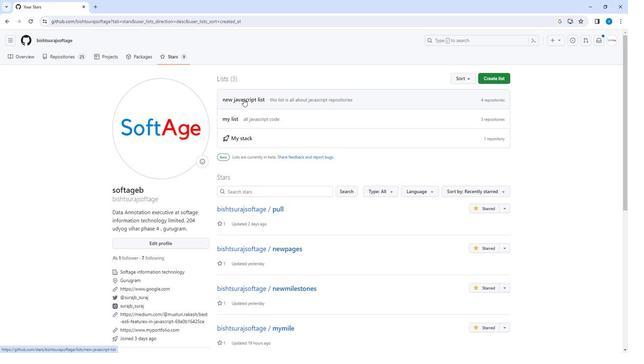 
Action: Mouse pressed left at (243, 99)
Screenshot: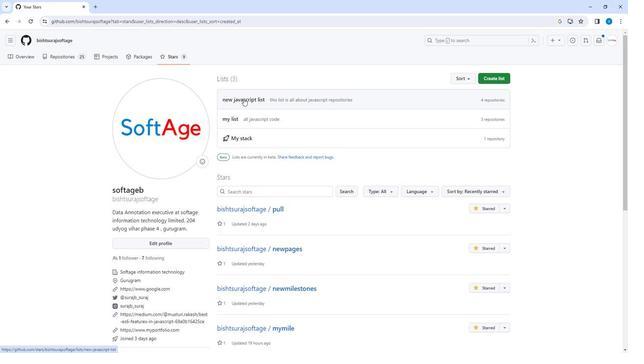
Action: Mouse moved to (308, 167)
Screenshot: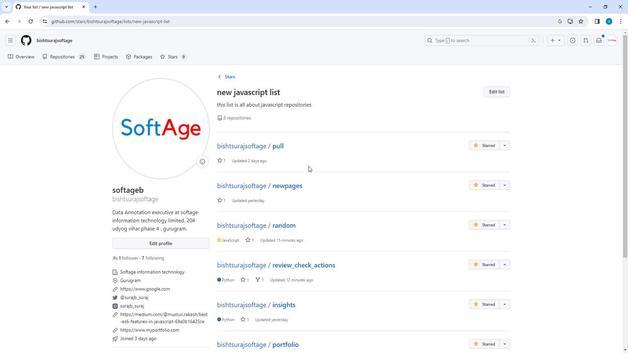 
Action: Mouse scrolled (308, 166) with delta (0, 0)
Screenshot: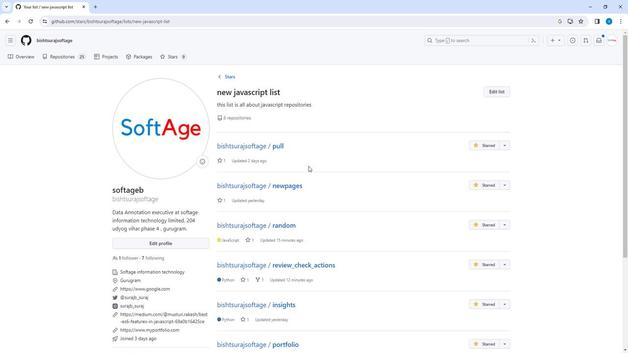 
Action: Mouse scrolled (308, 166) with delta (0, 0)
Screenshot: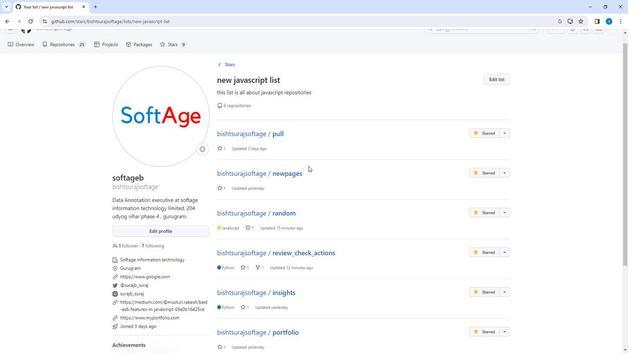
Action: Mouse scrolled (308, 166) with delta (0, 0)
Screenshot: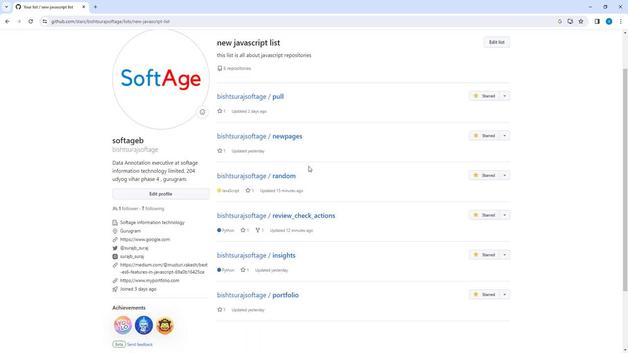 
Action: Mouse scrolled (308, 166) with delta (0, 0)
Screenshot: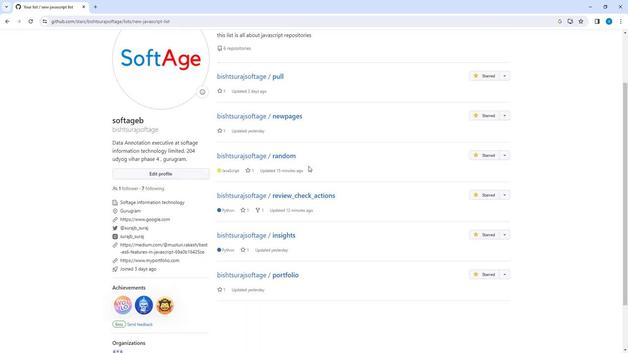 
Action: Mouse scrolled (308, 167) with delta (0, 0)
Screenshot: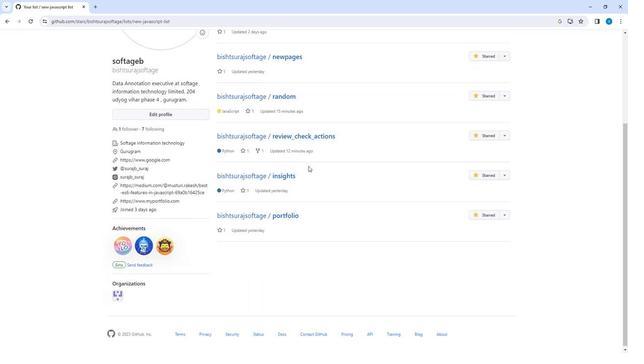 
Action: Mouse scrolled (308, 167) with delta (0, 0)
Screenshot: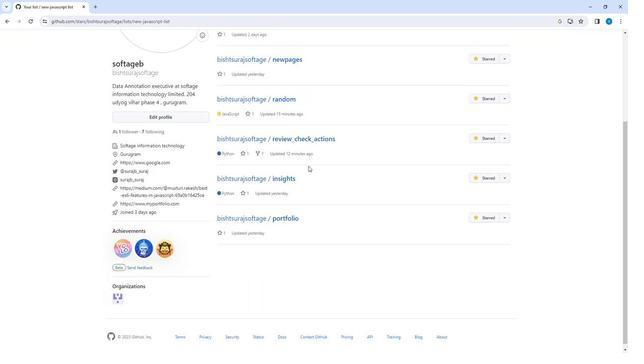 
Action: Mouse scrolled (308, 167) with delta (0, 0)
Screenshot: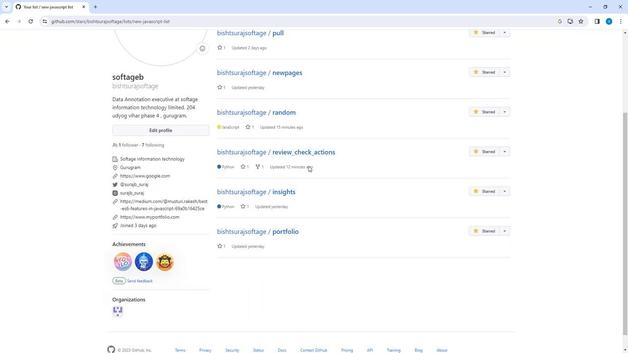 
Action: Mouse scrolled (308, 167) with delta (0, 0)
Screenshot: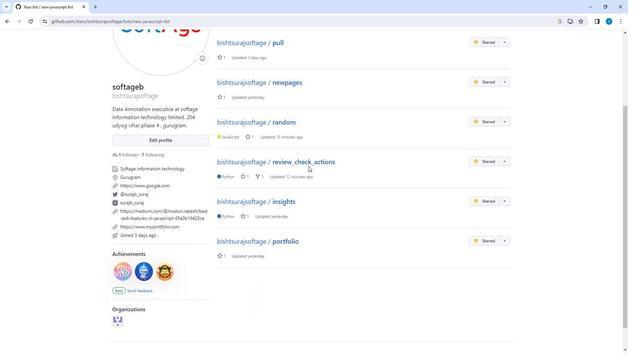 
Action: Mouse scrolled (308, 167) with delta (0, 0)
Screenshot: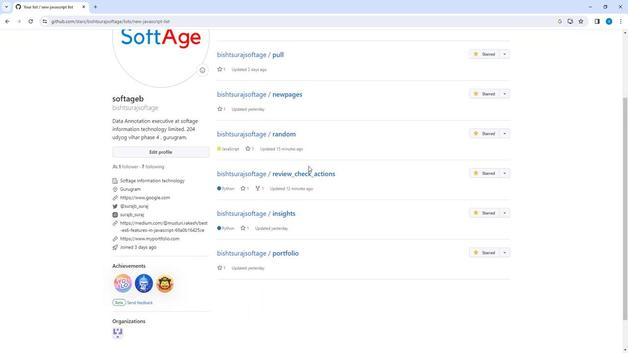 
